Task: Create a rule from the Agile list, Priority changed -> Complete task in the project TrainForge if Priority Cleared then Complete Task.
Action: Mouse moved to (45, 358)
Screenshot: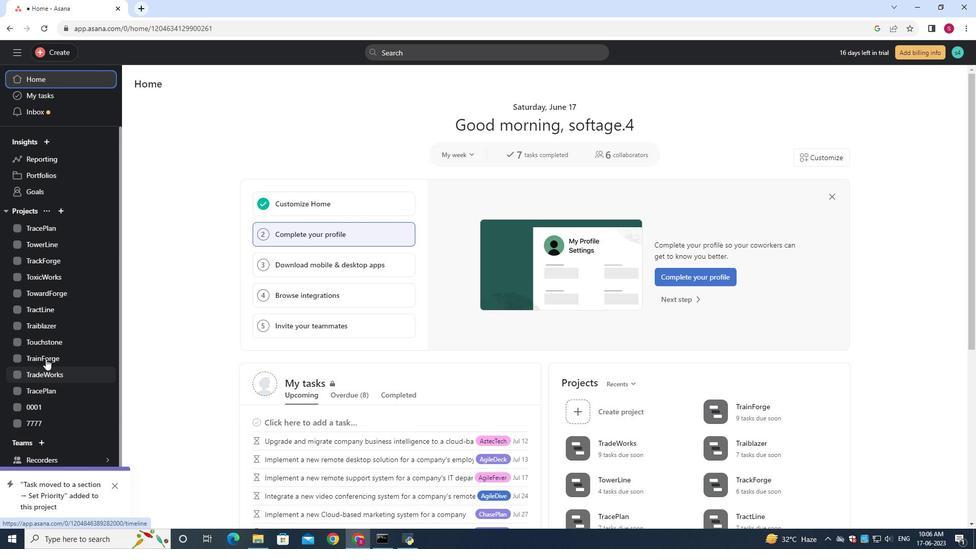 
Action: Mouse pressed left at (45, 358)
Screenshot: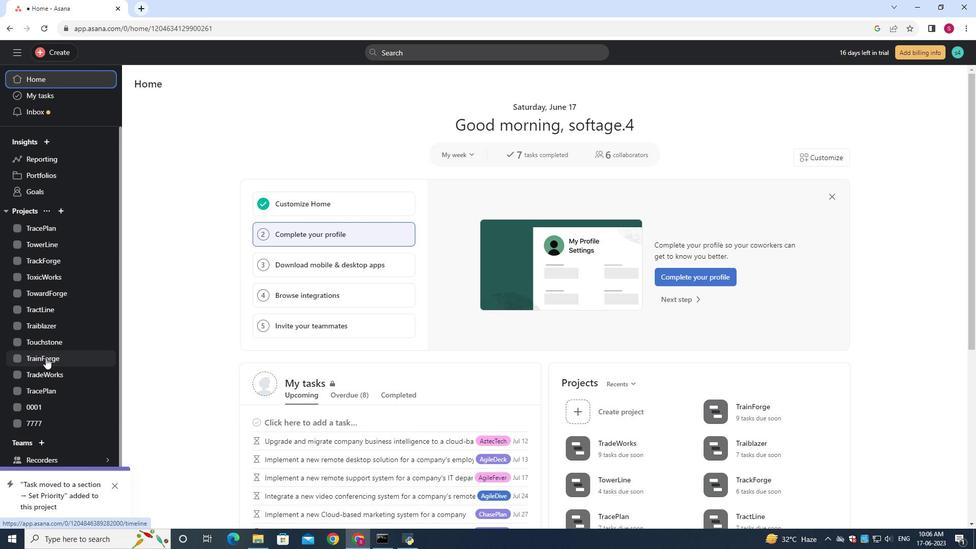 
Action: Mouse moved to (925, 90)
Screenshot: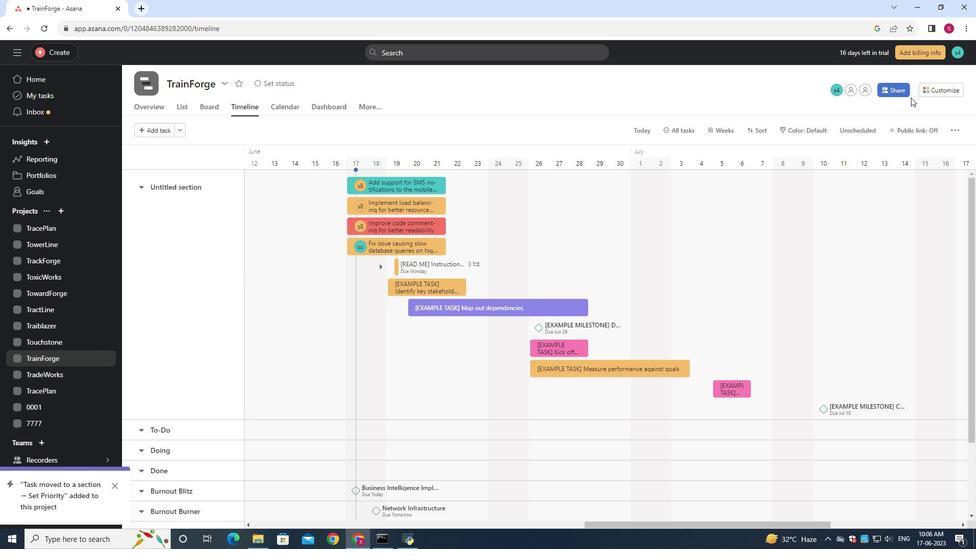 
Action: Mouse pressed left at (925, 90)
Screenshot: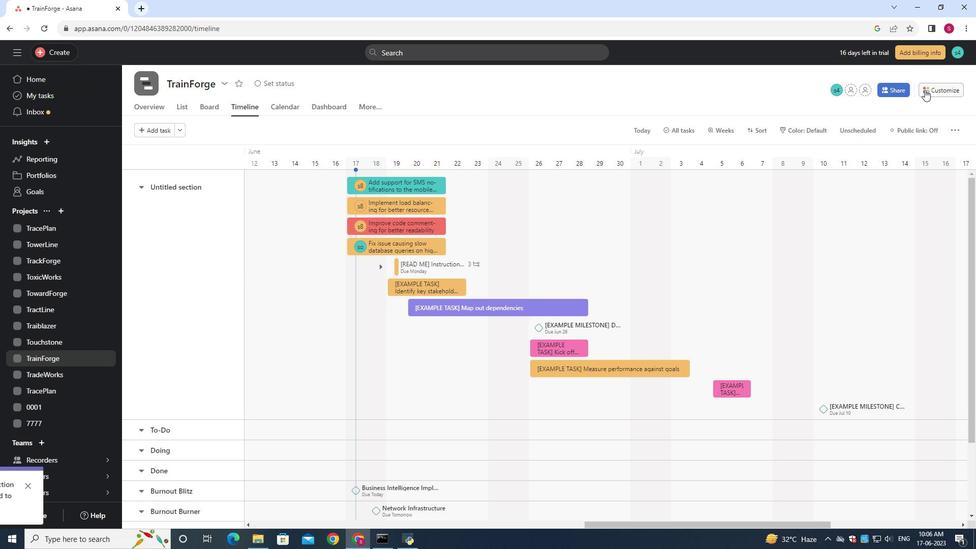 
Action: Mouse moved to (757, 251)
Screenshot: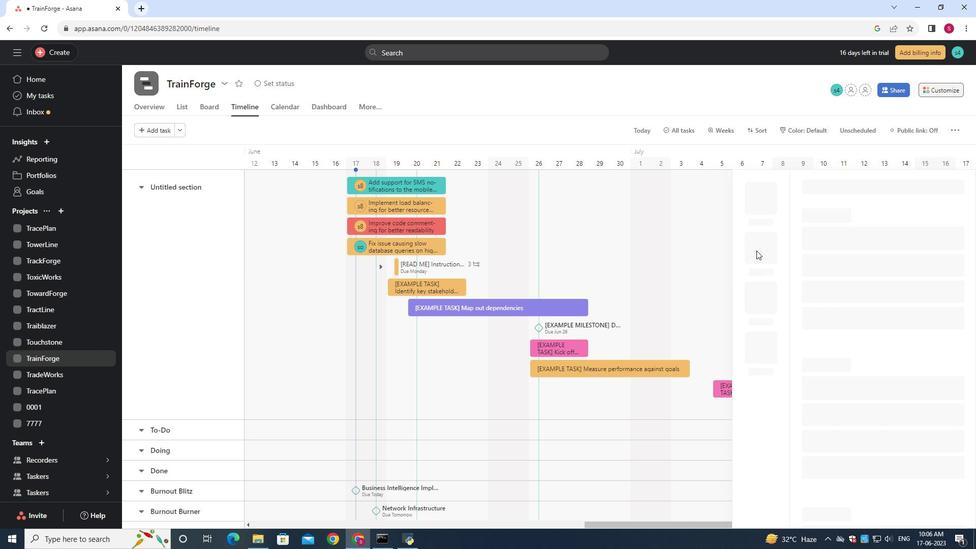 
Action: Mouse pressed left at (757, 251)
Screenshot: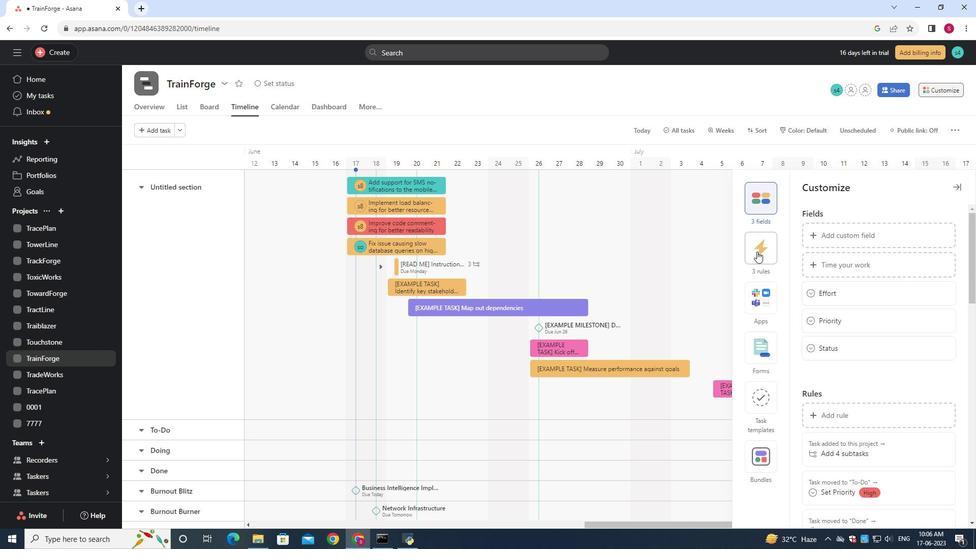
Action: Mouse moved to (860, 234)
Screenshot: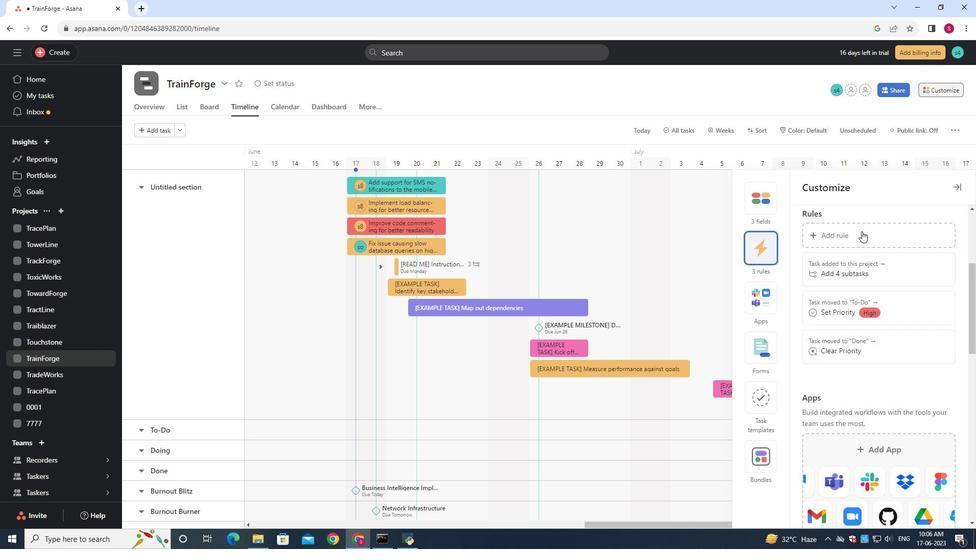 
Action: Mouse pressed left at (860, 234)
Screenshot: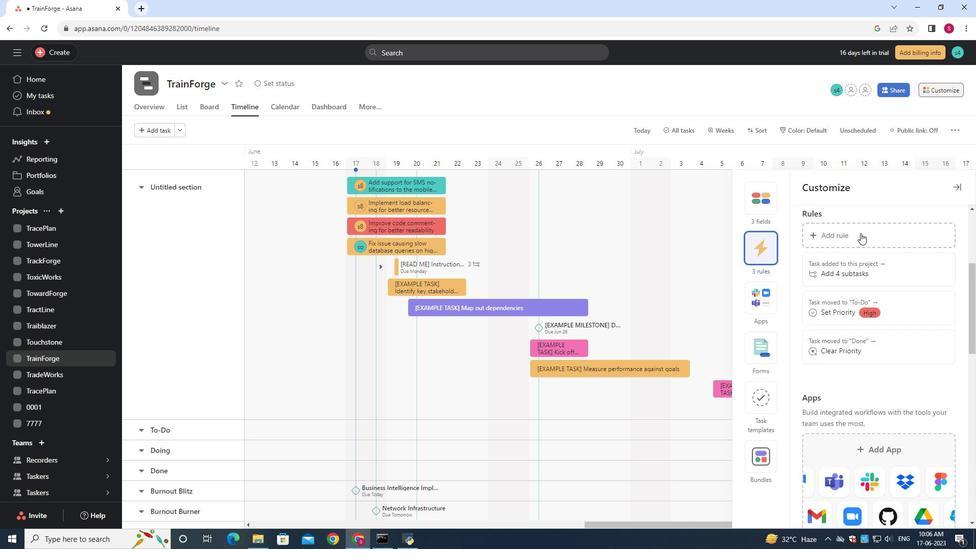 
Action: Mouse moved to (211, 160)
Screenshot: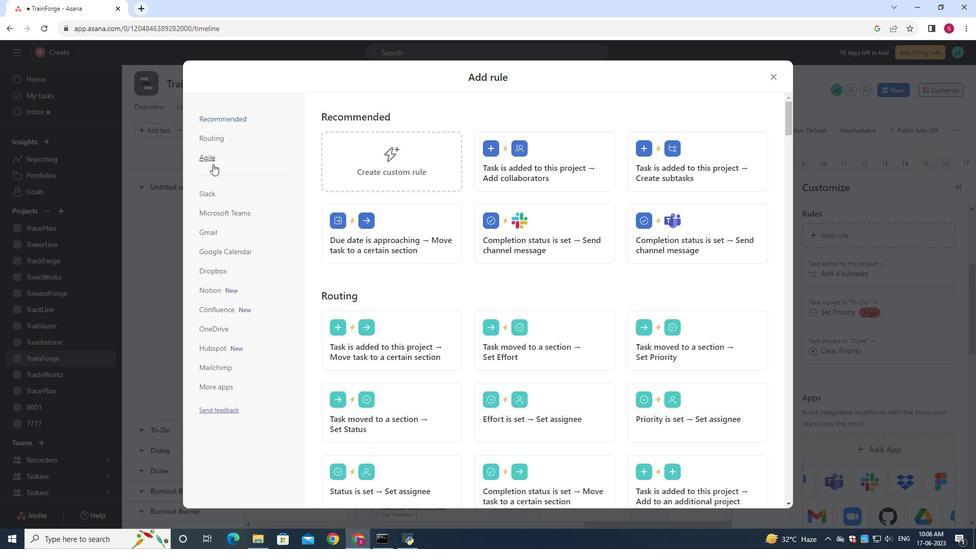 
Action: Mouse pressed left at (211, 160)
Screenshot: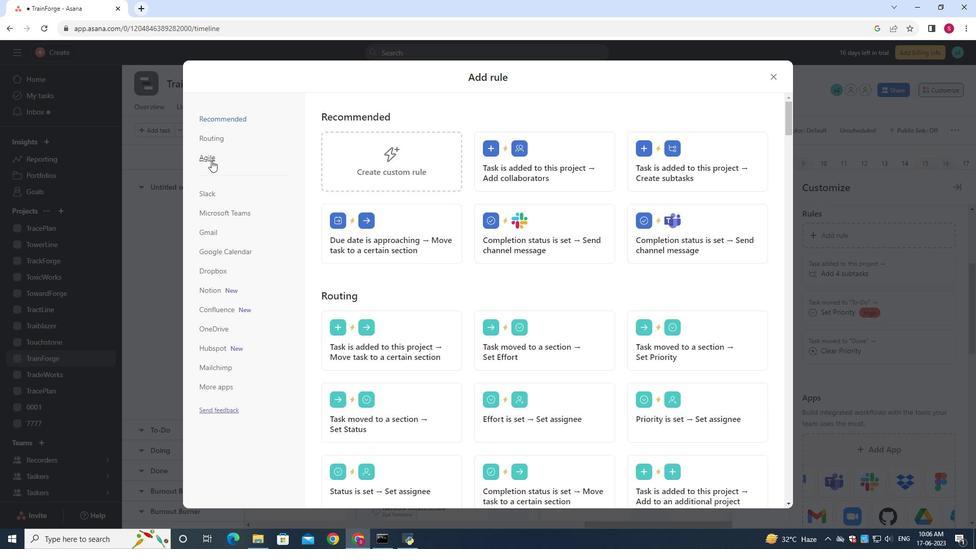 
Action: Mouse moved to (661, 161)
Screenshot: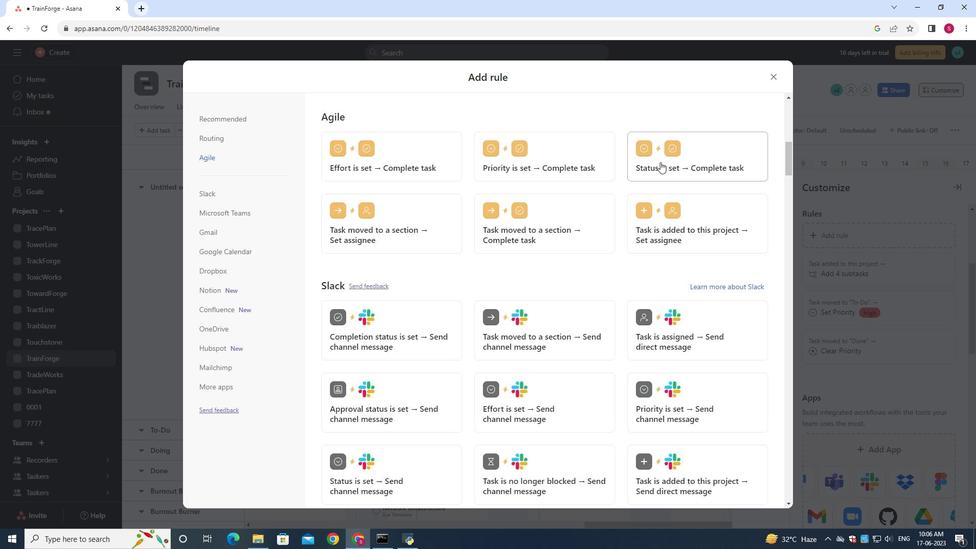 
Action: Mouse pressed left at (661, 161)
Screenshot: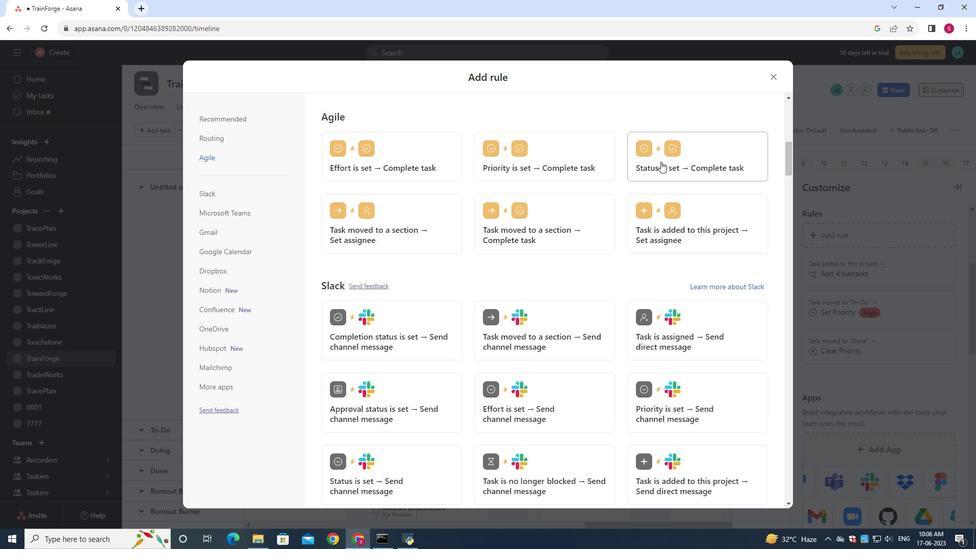 
Action: Mouse moved to (349, 271)
Screenshot: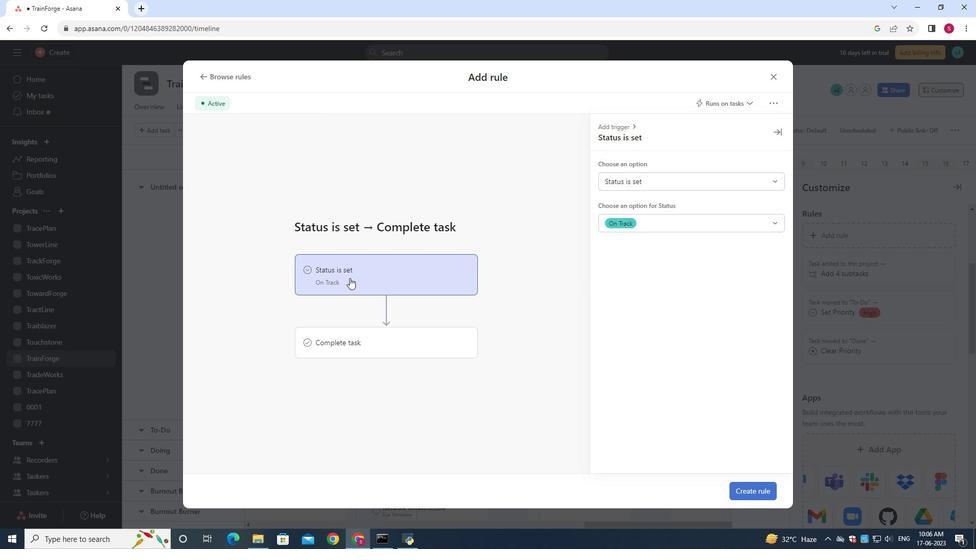 
Action: Mouse pressed left at (349, 271)
Screenshot: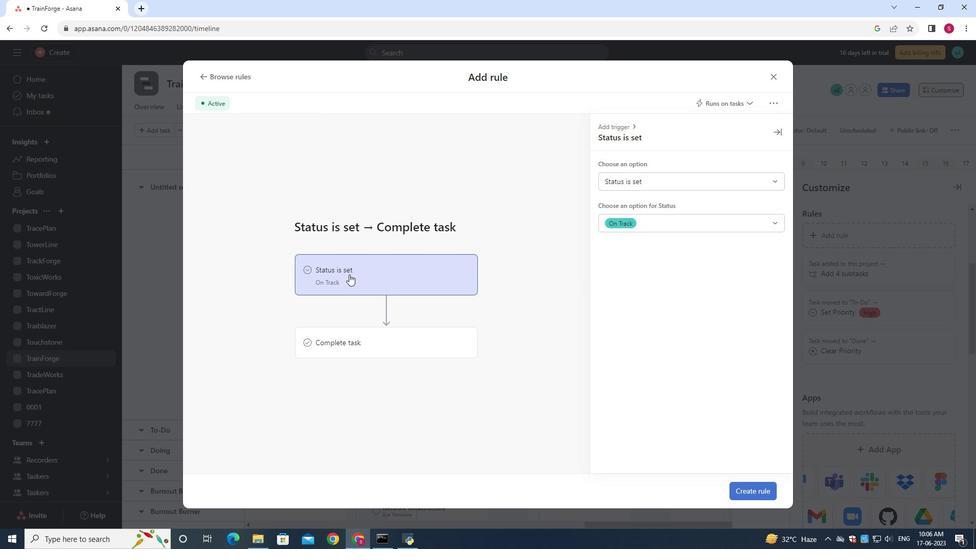 
Action: Mouse moved to (635, 182)
Screenshot: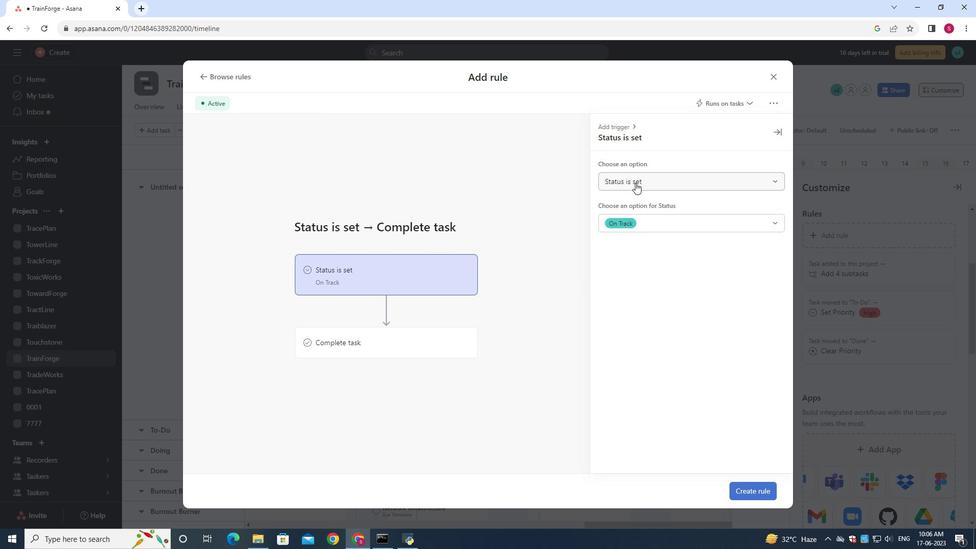 
Action: Mouse pressed left at (635, 182)
Screenshot: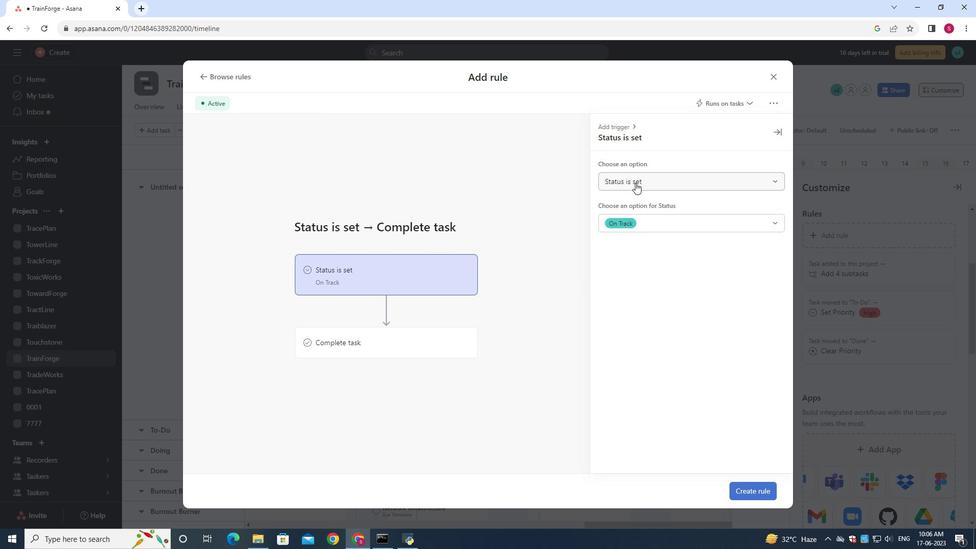 
Action: Mouse moved to (635, 180)
Screenshot: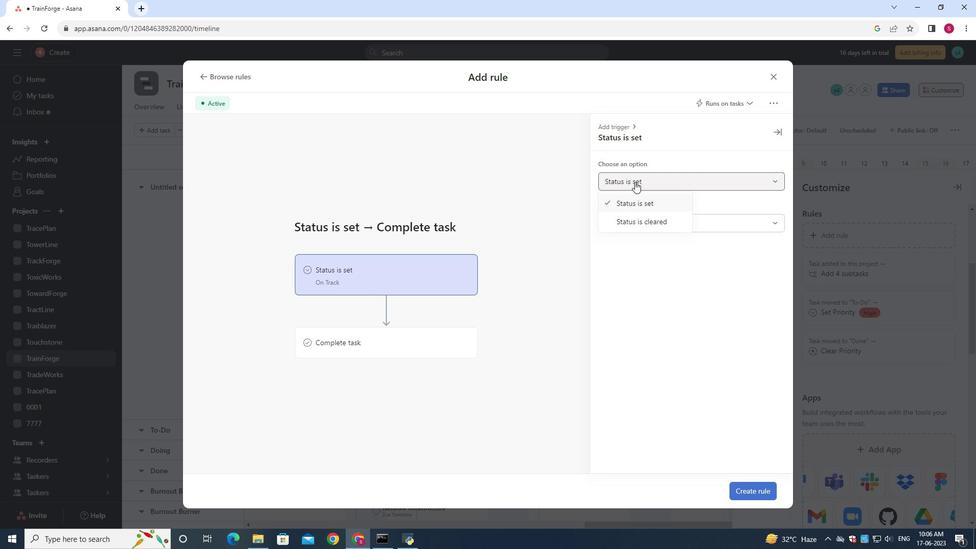 
Action: Mouse pressed left at (635, 180)
Screenshot: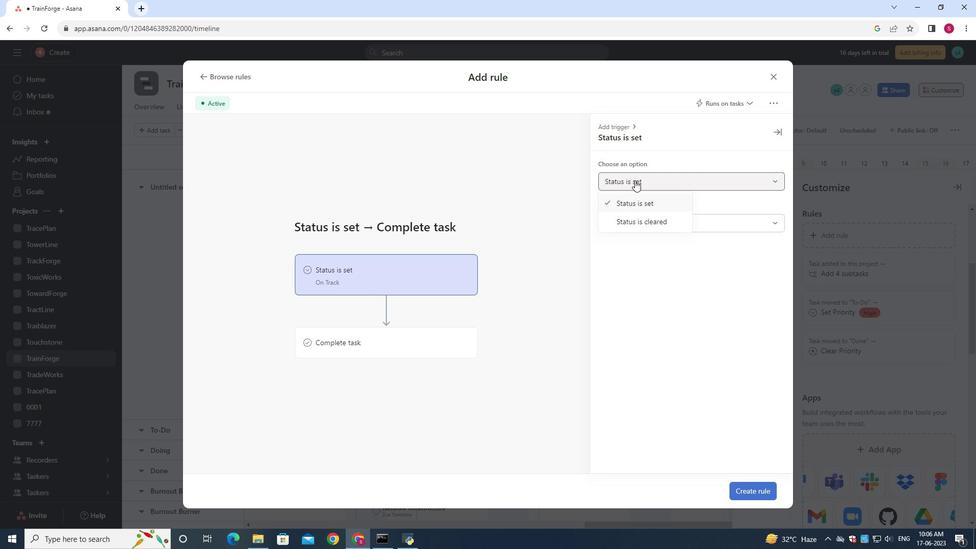 
Action: Mouse moved to (635, 180)
Screenshot: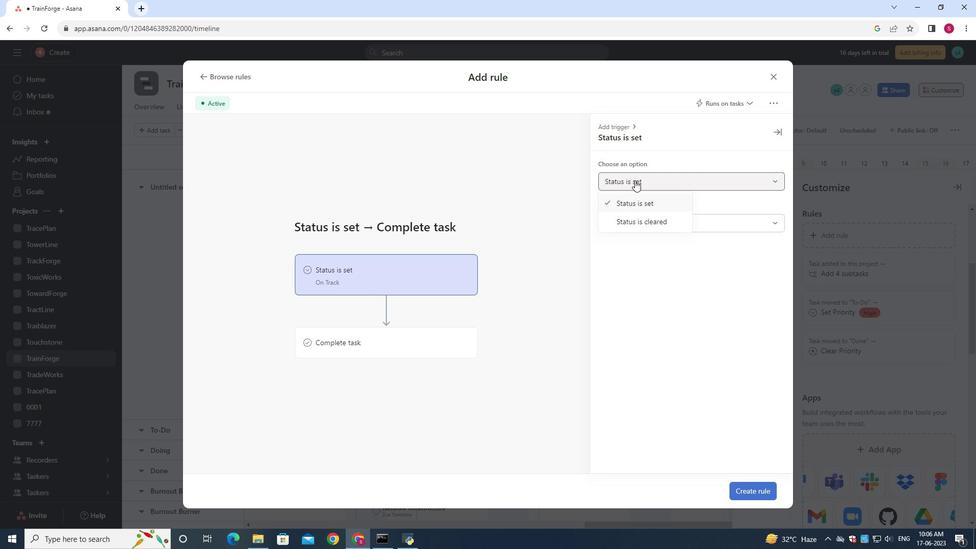 
Action: Mouse pressed left at (635, 180)
Screenshot: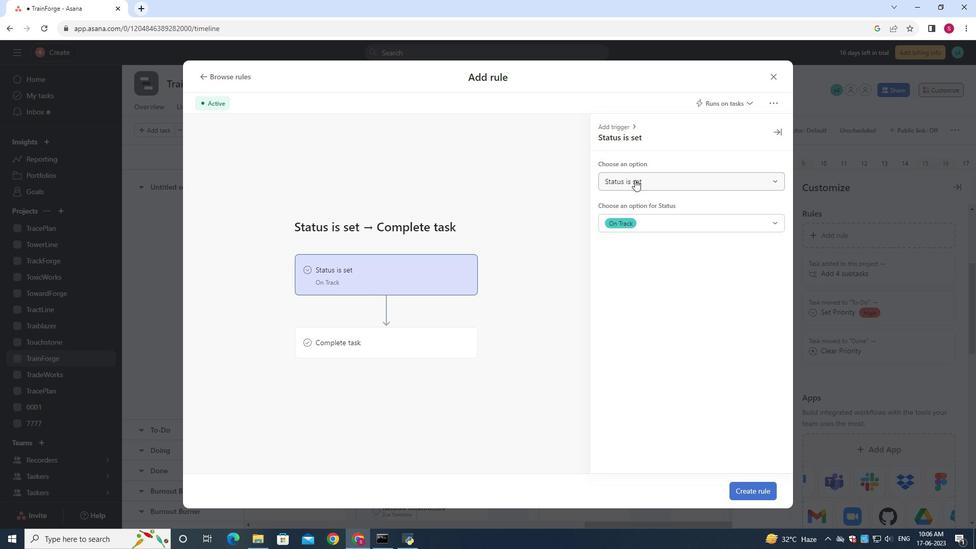 
Action: Mouse moved to (635, 183)
Screenshot: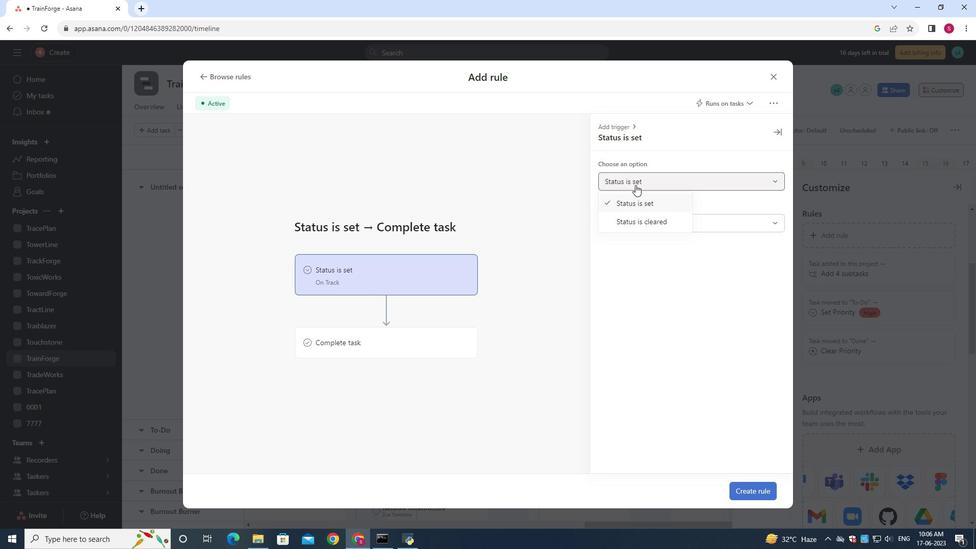 
Action: Mouse pressed left at (635, 183)
Screenshot: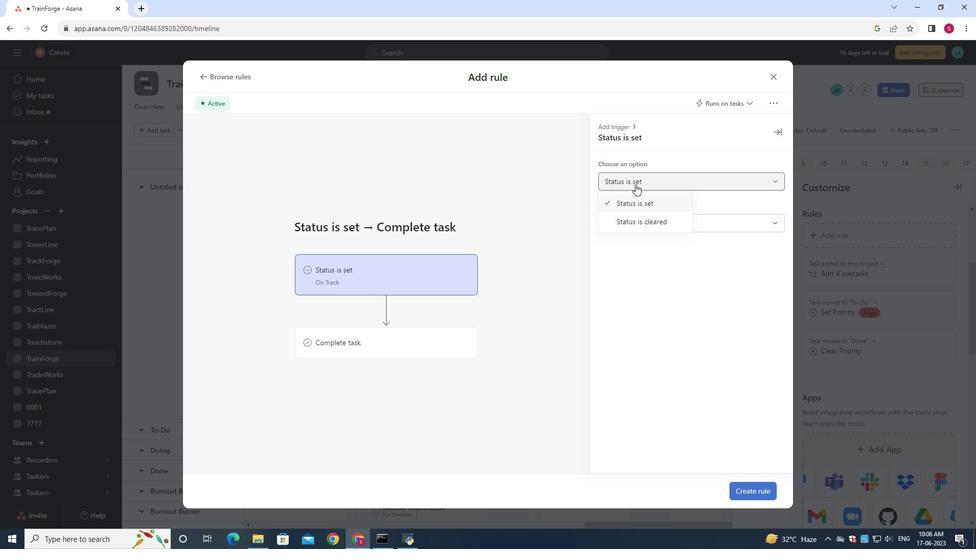 
Action: Mouse moved to (628, 170)
Screenshot: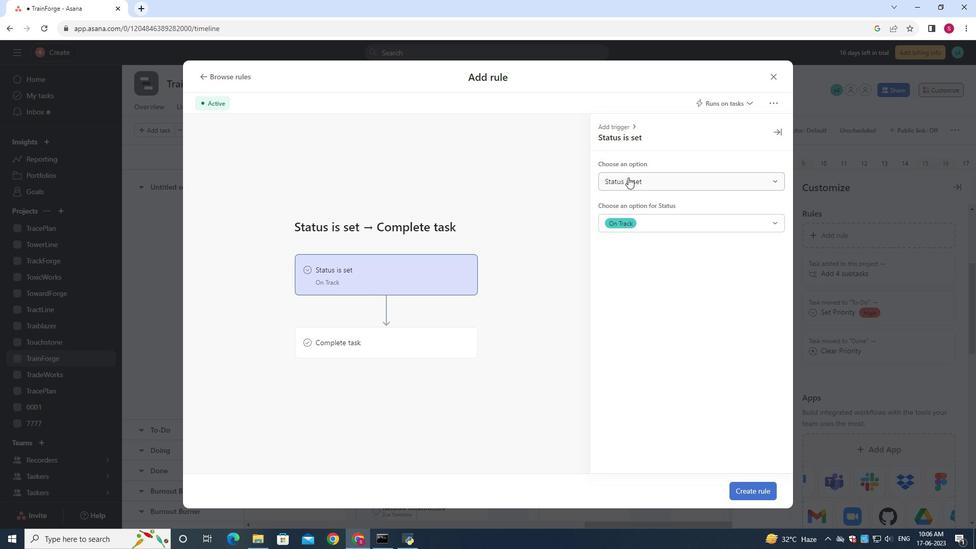 
Action: Mouse pressed left at (628, 170)
Screenshot: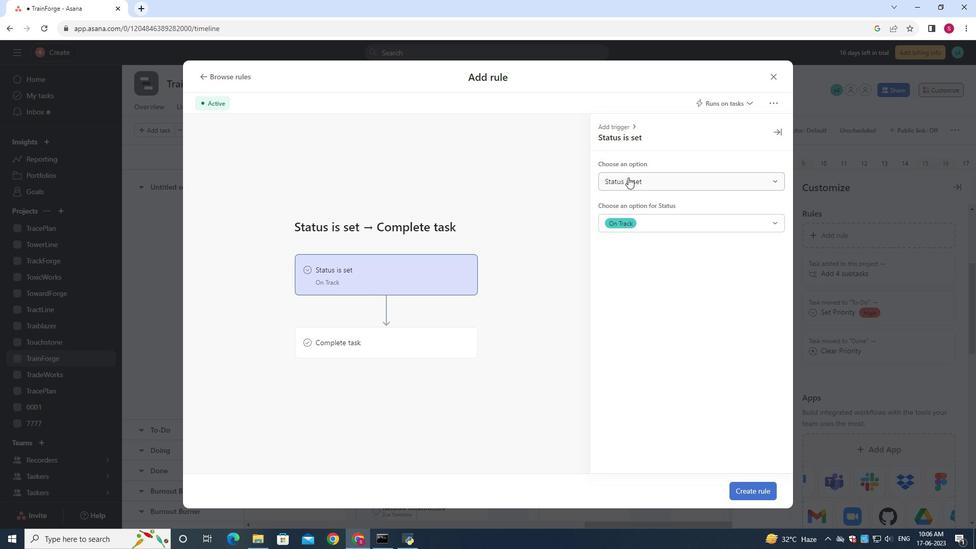 
Action: Mouse moved to (634, 178)
Screenshot: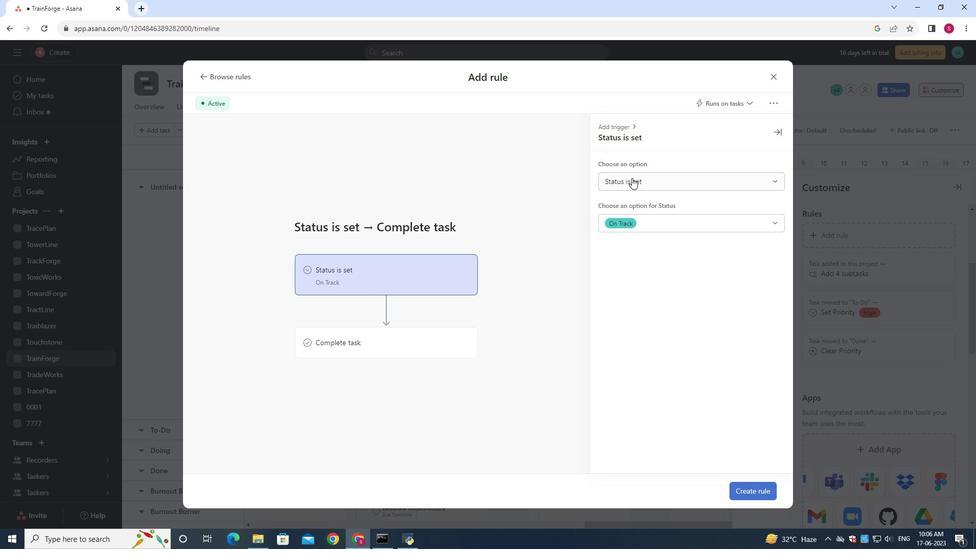 
Action: Mouse pressed left at (634, 178)
Screenshot: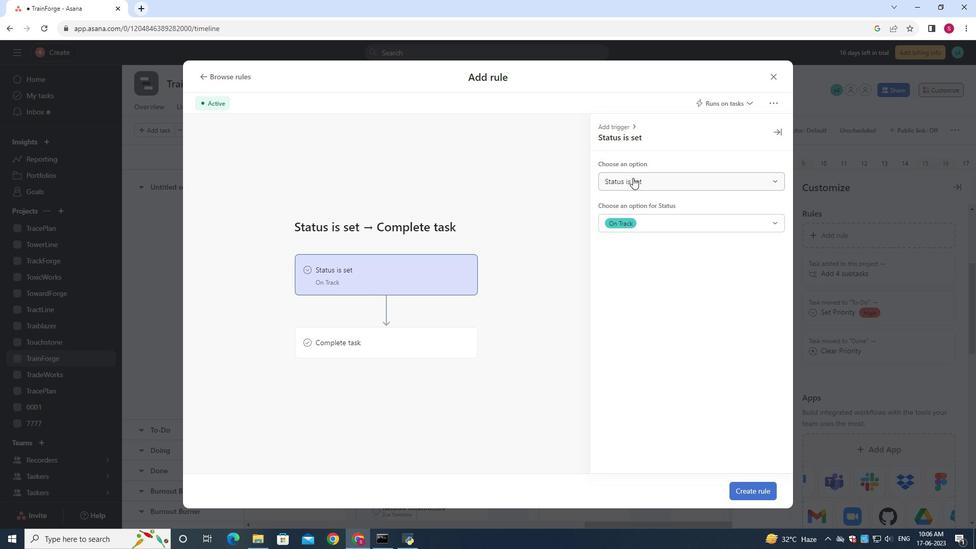 
Action: Mouse moved to (634, 219)
Screenshot: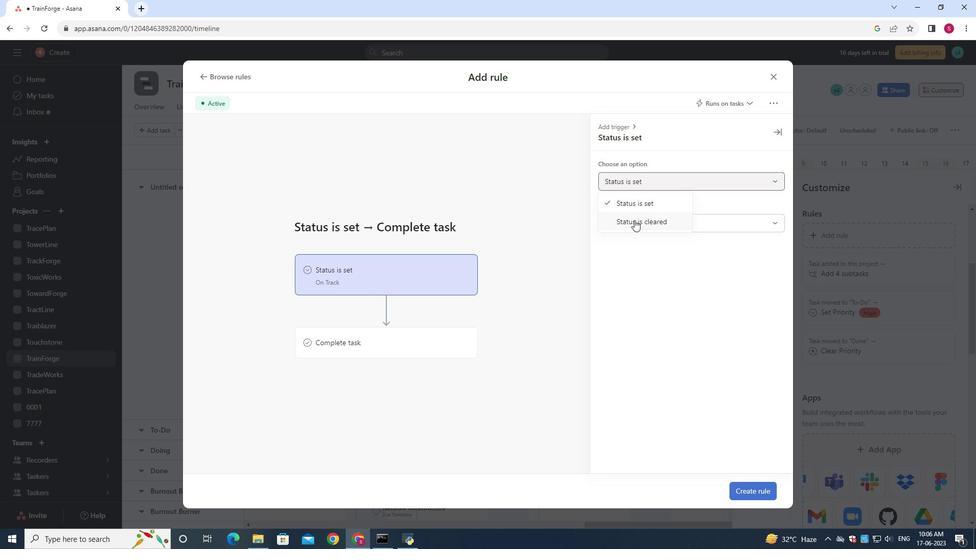 
Action: Mouse pressed left at (634, 219)
Screenshot: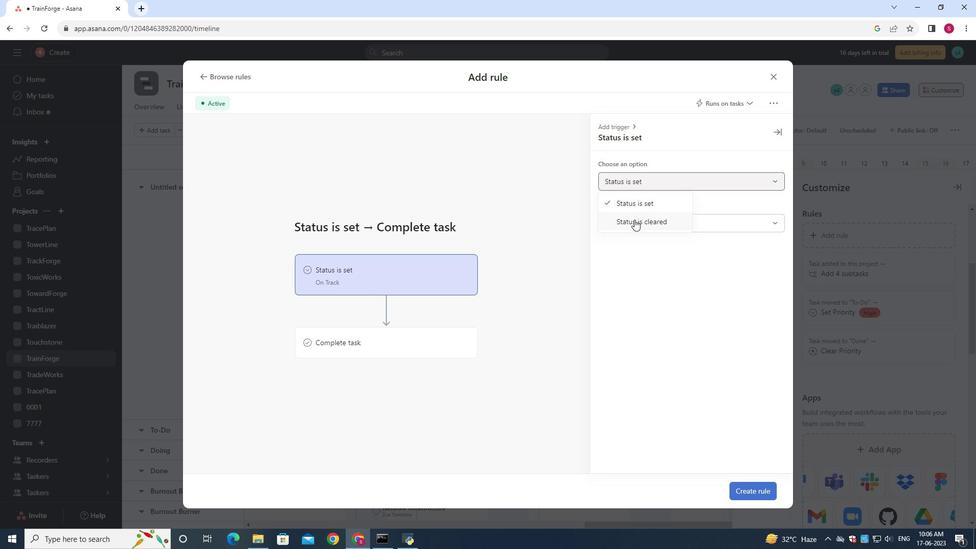 
Action: Mouse moved to (388, 330)
Screenshot: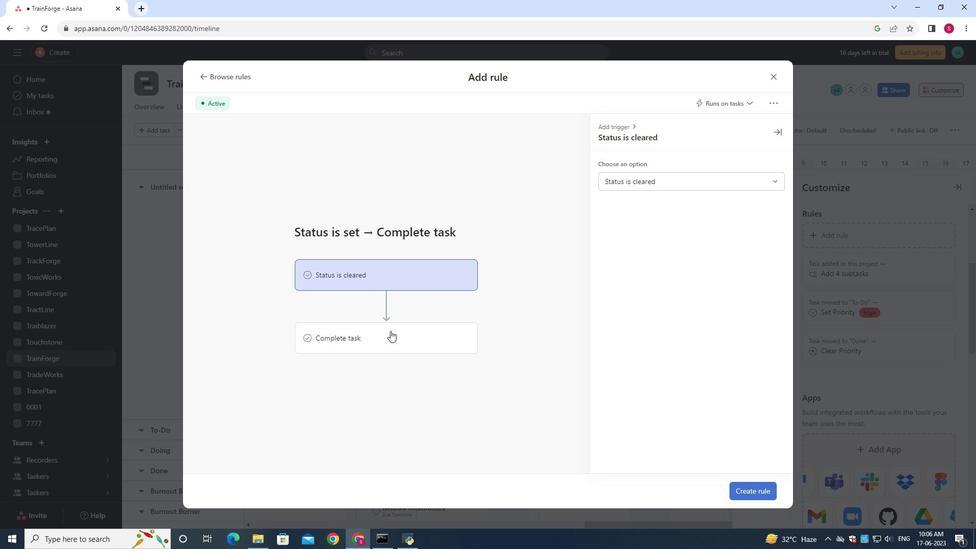 
Action: Mouse pressed left at (388, 330)
Screenshot: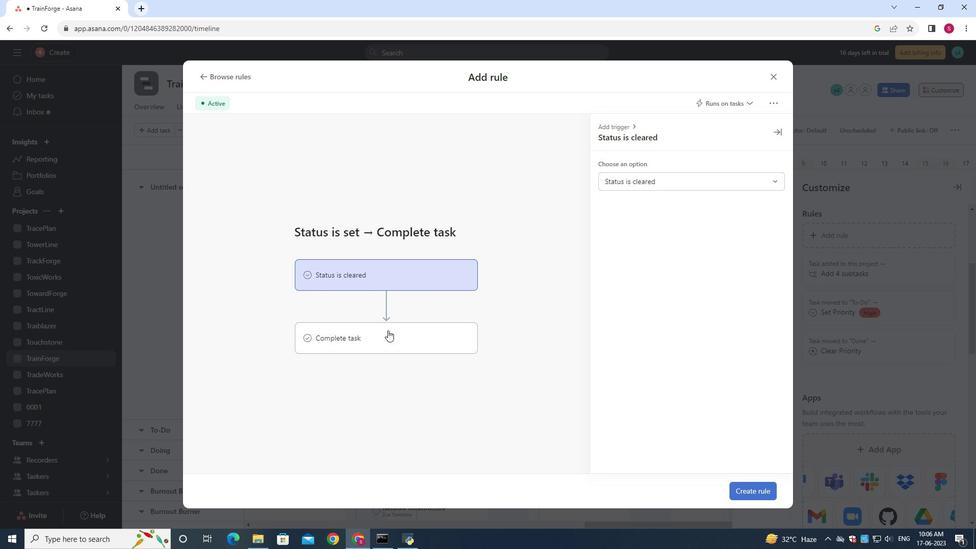 
Action: Mouse moved to (669, 182)
Screenshot: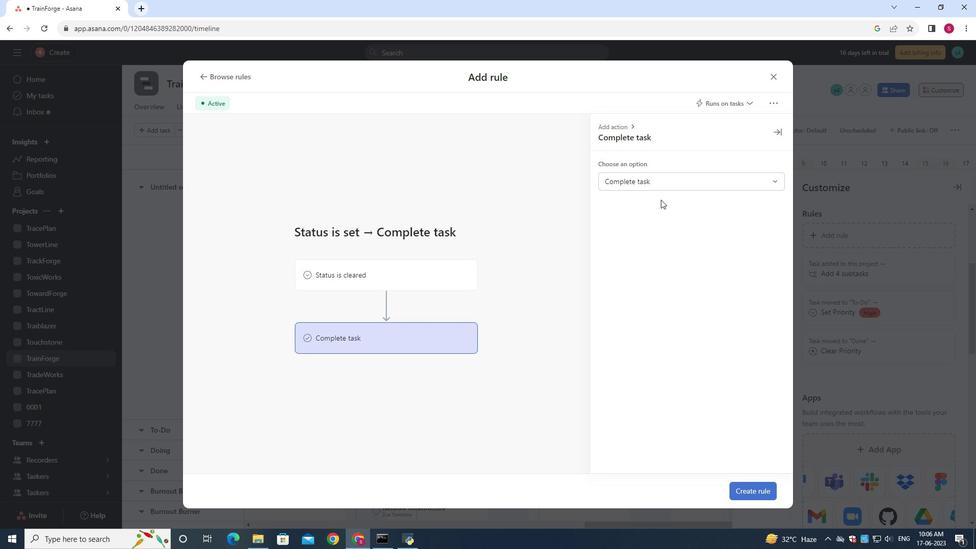 
Action: Mouse pressed left at (669, 182)
Screenshot: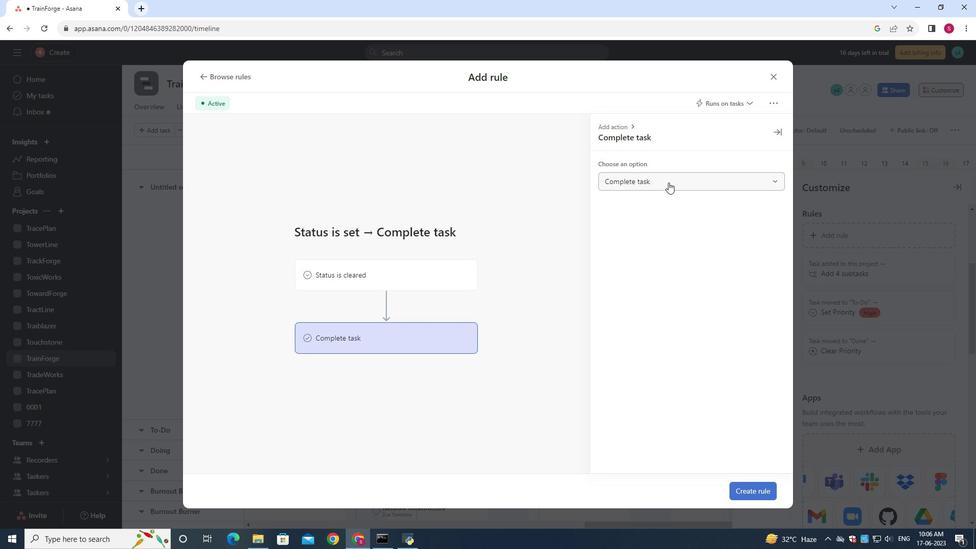
Action: Mouse moved to (641, 205)
Screenshot: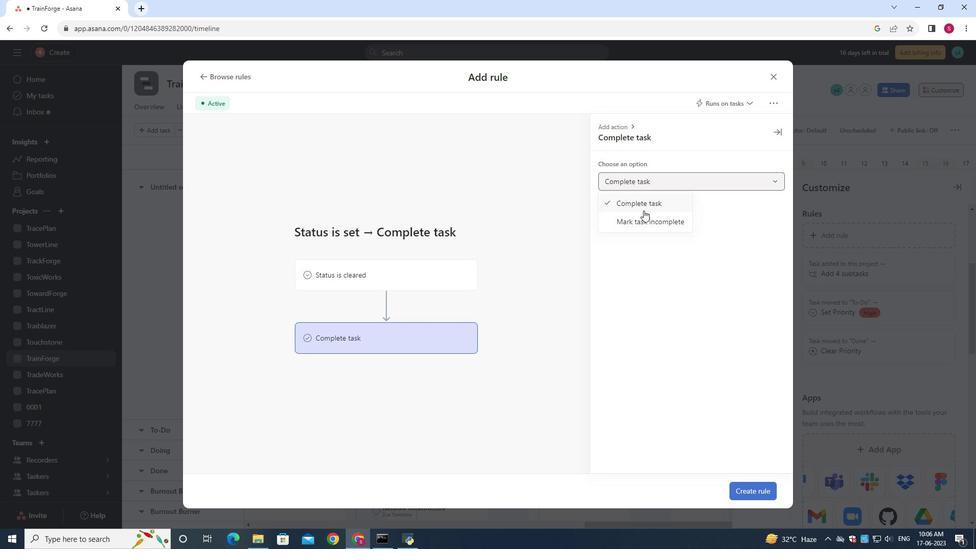 
Action: Mouse pressed left at (641, 205)
Screenshot: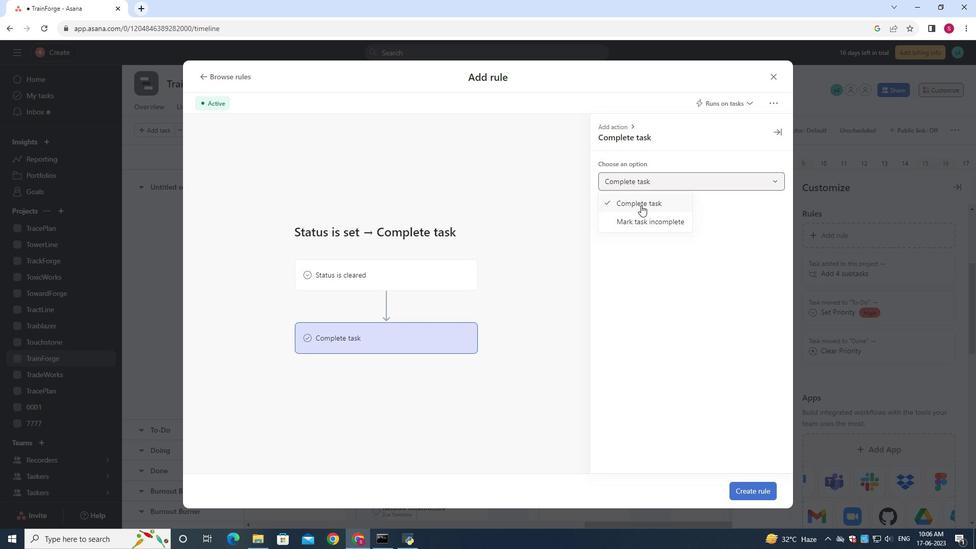 
Action: Mouse moved to (742, 491)
Screenshot: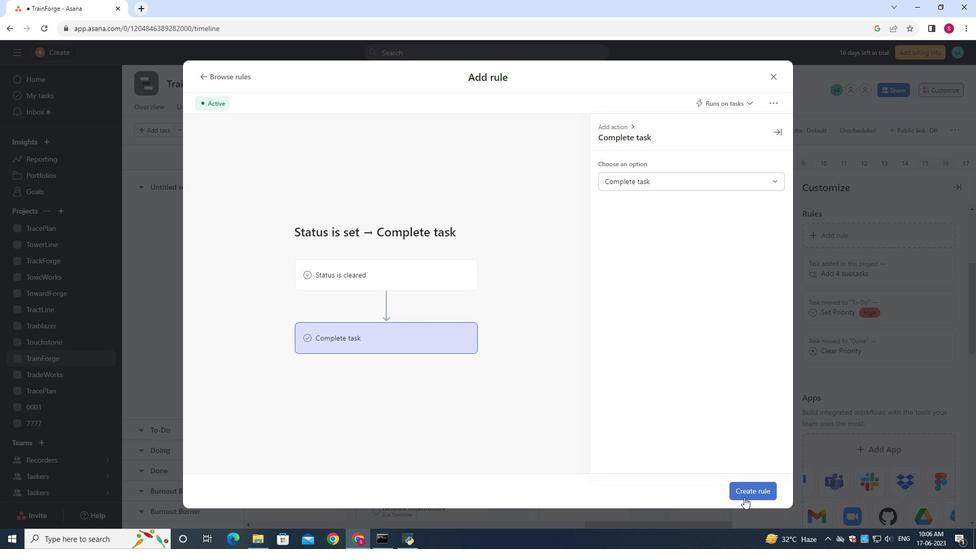 
Action: Mouse pressed left at (742, 491)
Screenshot: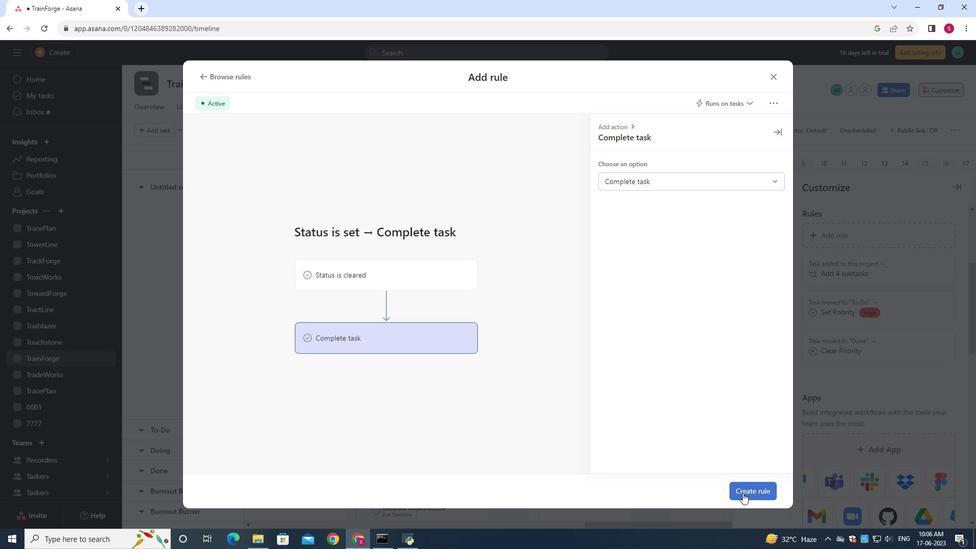
Action: Mouse moved to (705, 302)
Screenshot: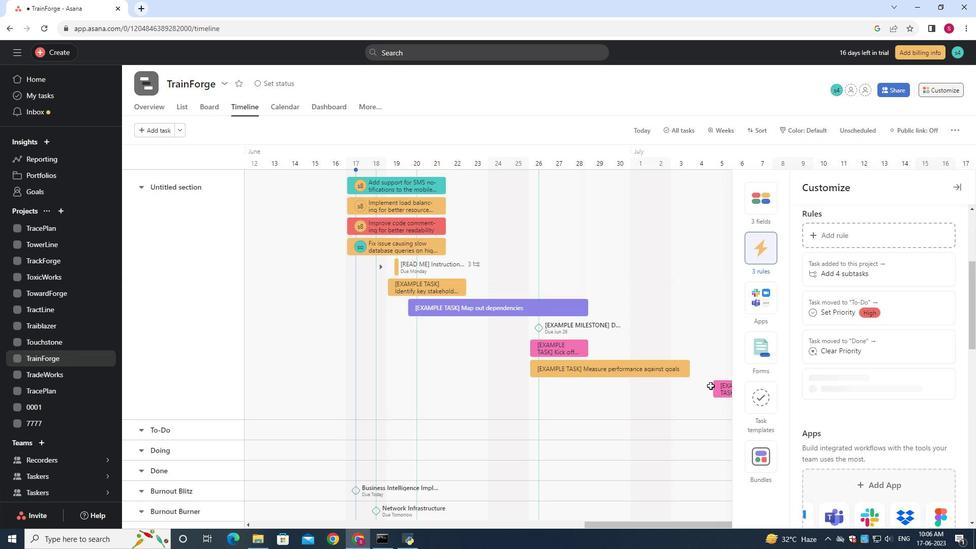 
